 Task: Make in the project UpwardTech a sprint 'Feature Fling'.
Action: Mouse moved to (1139, 385)
Screenshot: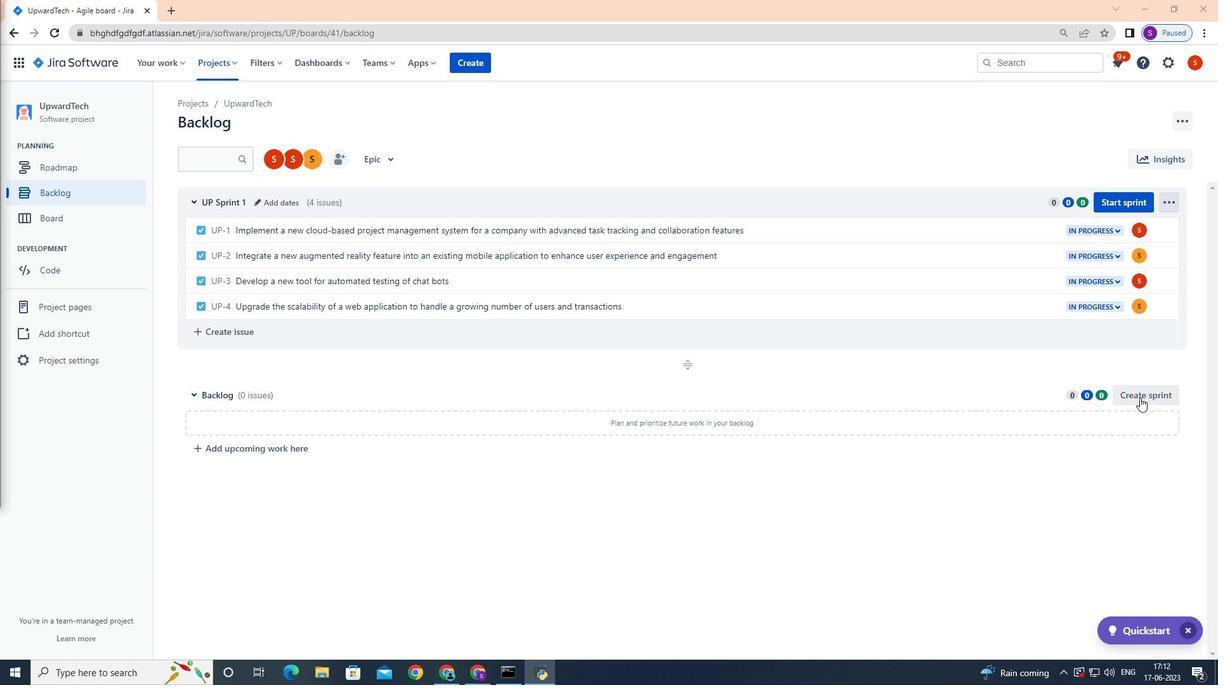 
Action: Mouse pressed left at (1139, 385)
Screenshot: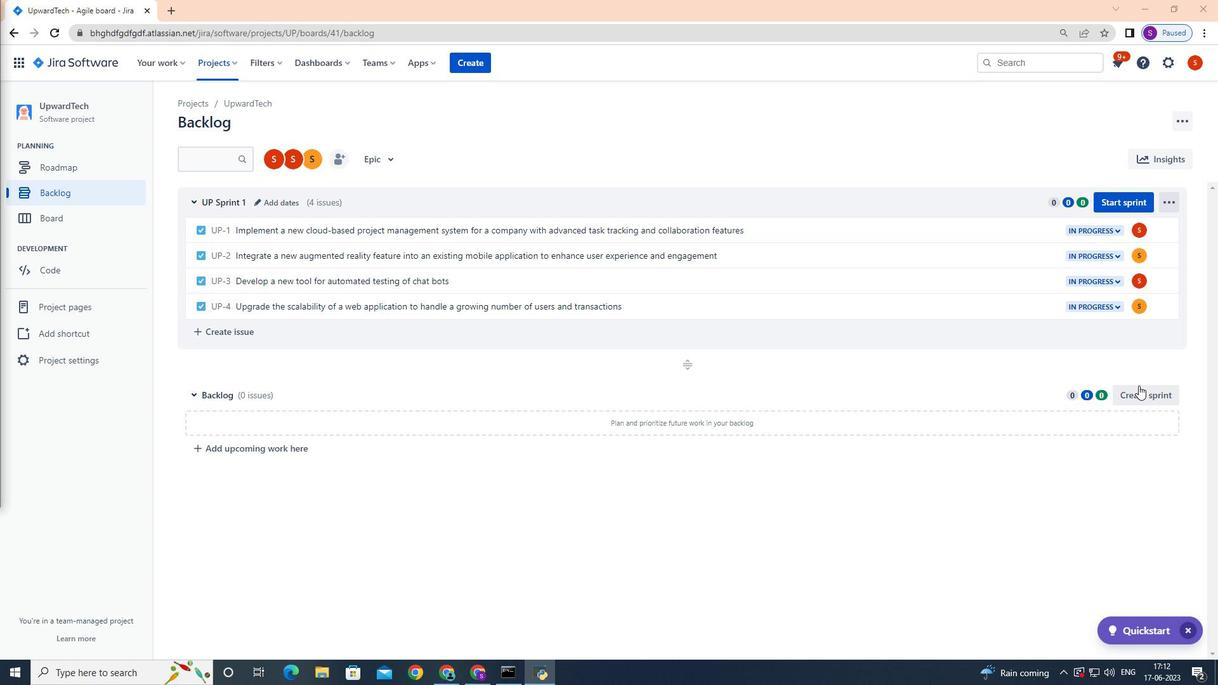 
Action: Mouse moved to (290, 396)
Screenshot: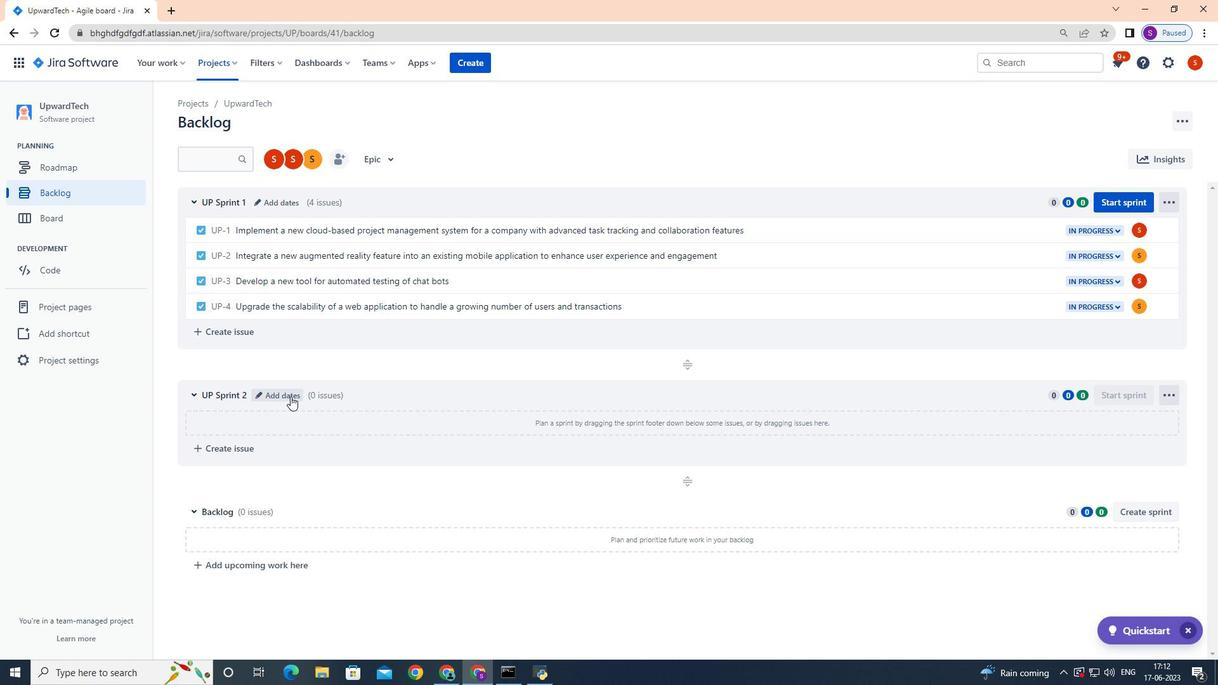 
Action: Mouse pressed left at (290, 396)
Screenshot: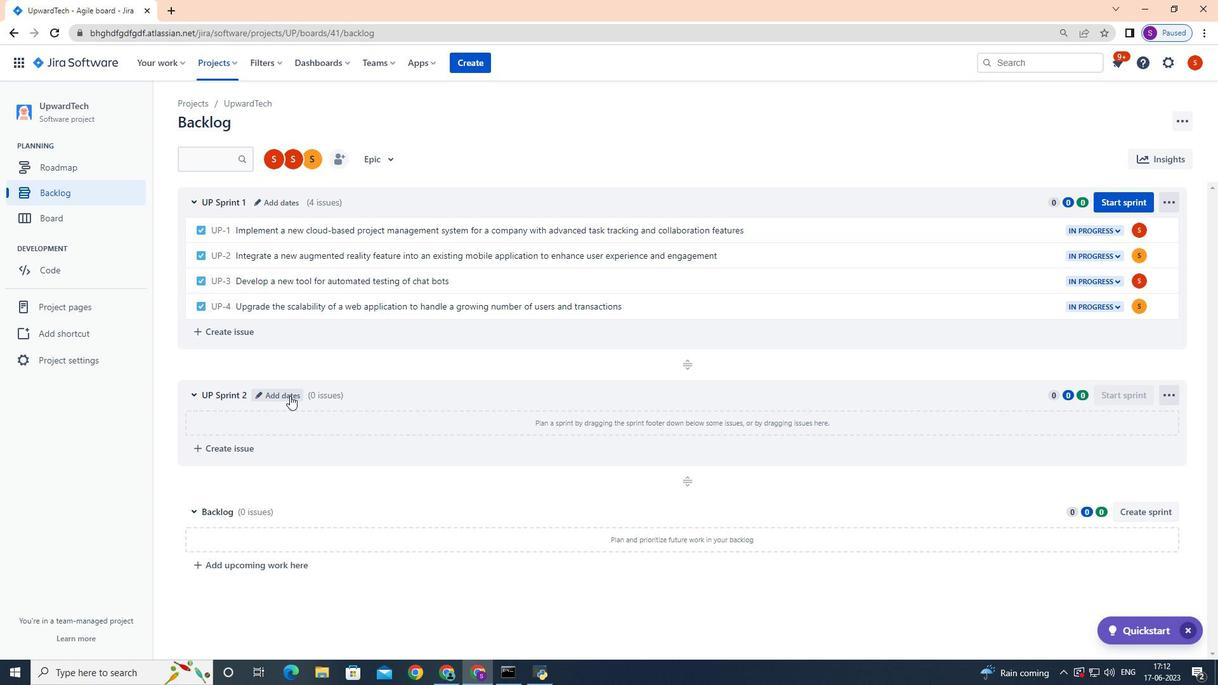 
Action: Mouse moved to (361, 356)
Screenshot: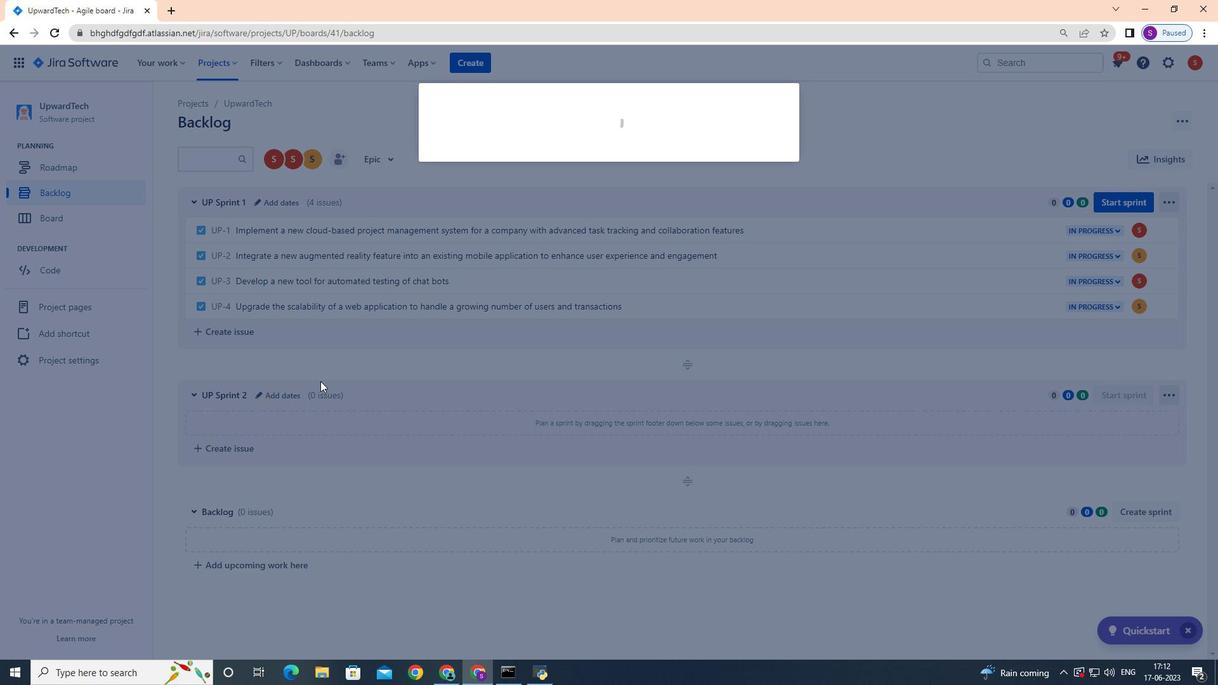 
Action: Key pressed <Key.backspace><Key.backspace><Key.backspace><Key.backspace><Key.backspace><Key.backspace><Key.backspace><Key.backspace><Key.backspace><Key.backspace><Key.backspace><Key.backspace><Key.backspace><Key.backspace><Key.backspace><Key.backspace><Key.backspace><Key.backspace><Key.backspace><Key.backspace><Key.backspace><Key.backspace><Key.backspace><Key.backspace><Key.backspace><Key.backspace><Key.shift><Key.shift>Feature<Key.space><Key.shift>Fling
Screenshot: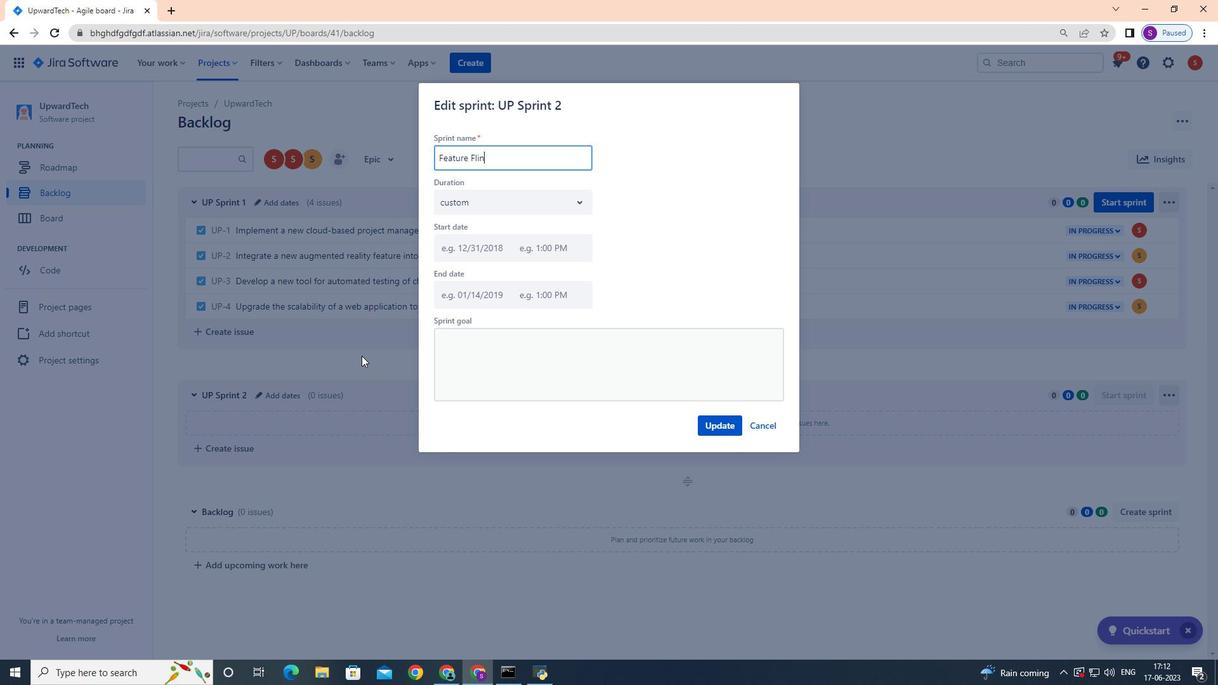 
Action: Mouse moved to (719, 422)
Screenshot: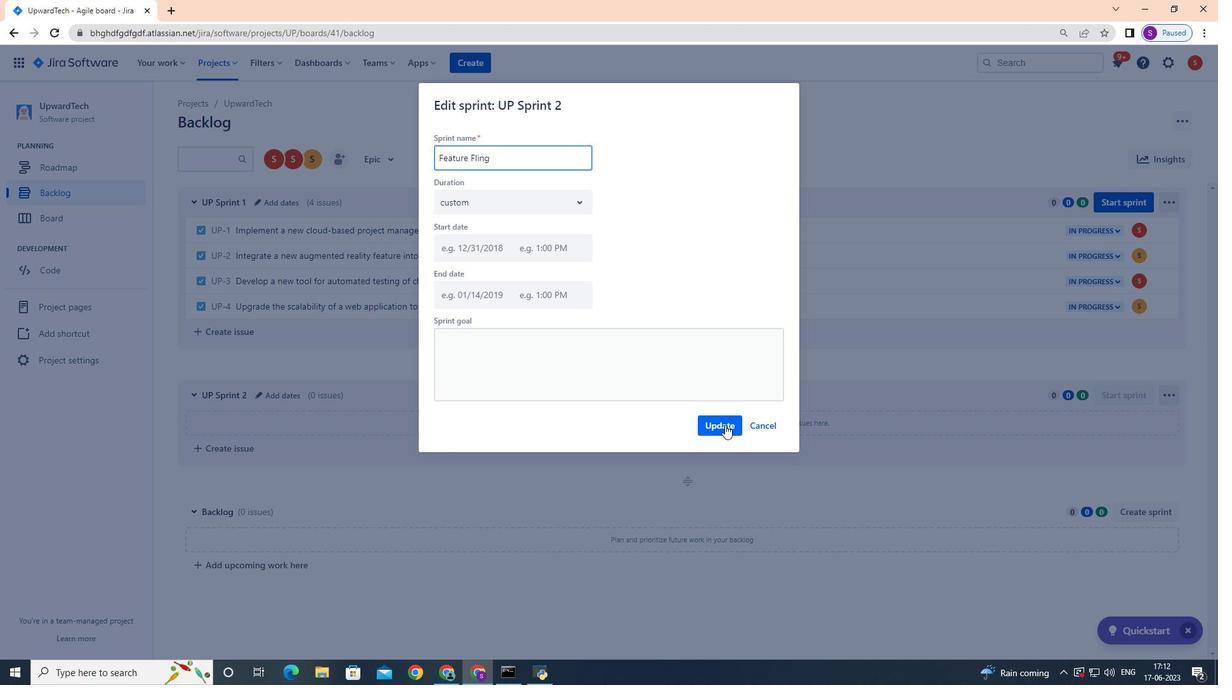 
Action: Mouse pressed left at (719, 422)
Screenshot: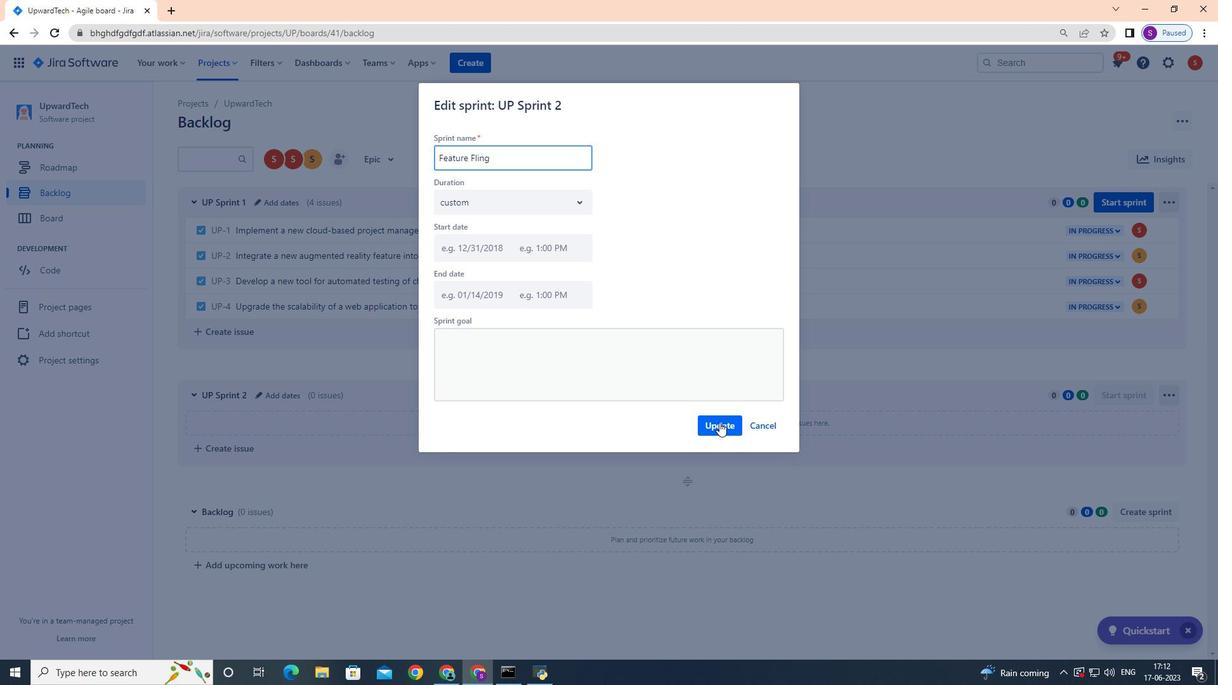 
